 Task: Sort the products in the category "Rotisserie Chicken" by best match.
Action: Mouse moved to (13, 84)
Screenshot: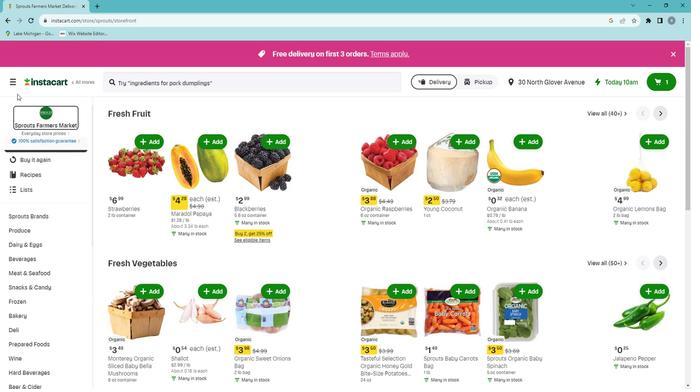 
Action: Mouse pressed left at (13, 84)
Screenshot: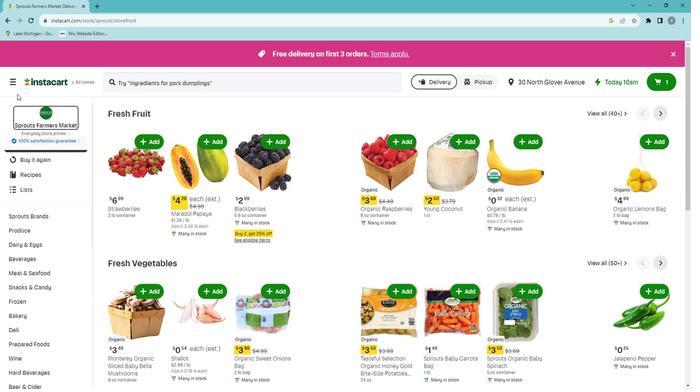 
Action: Mouse moved to (22, 209)
Screenshot: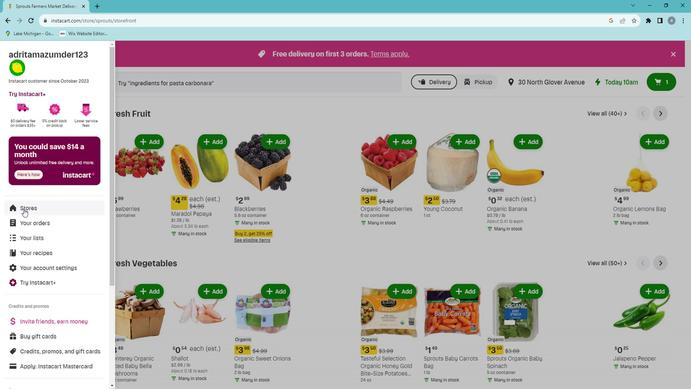 
Action: Mouse pressed left at (22, 209)
Screenshot: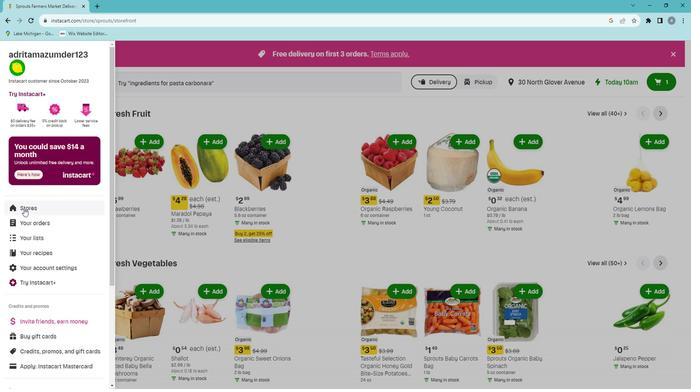
Action: Mouse moved to (165, 89)
Screenshot: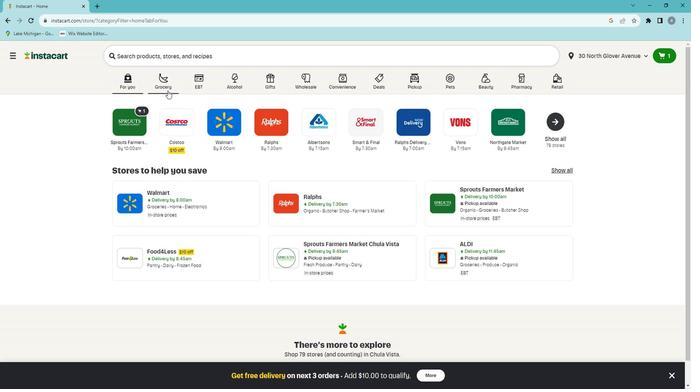 
Action: Mouse pressed left at (165, 89)
Screenshot: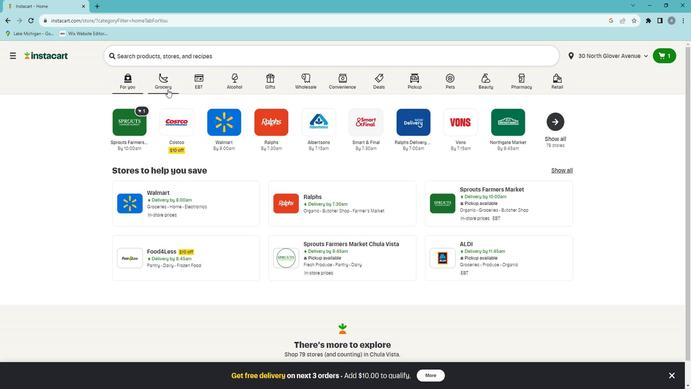 
Action: Mouse moved to (154, 216)
Screenshot: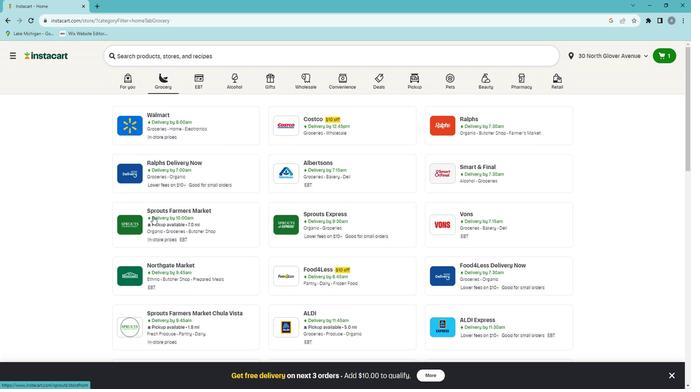
Action: Mouse pressed left at (154, 216)
Screenshot: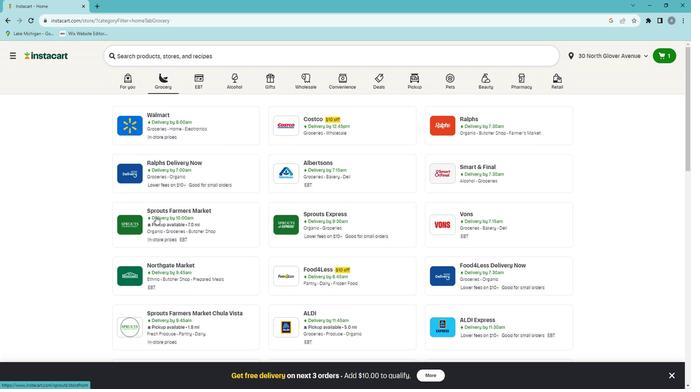 
Action: Mouse moved to (22, 370)
Screenshot: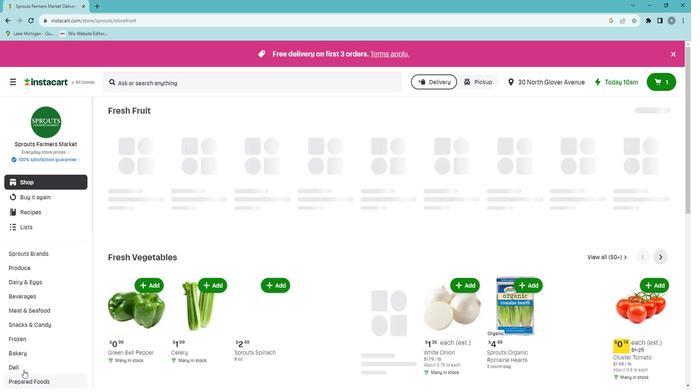 
Action: Mouse scrolled (22, 369) with delta (0, 0)
Screenshot: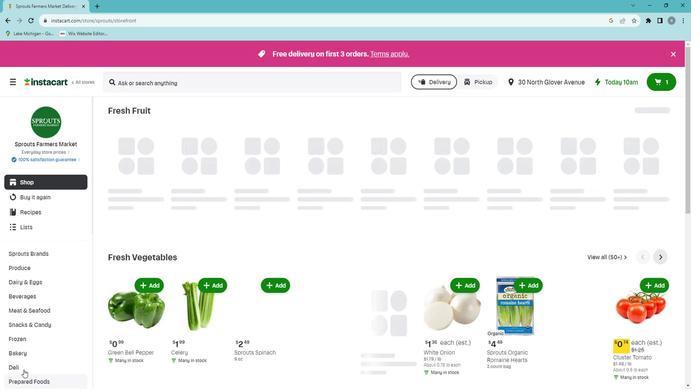 
Action: Mouse scrolled (22, 369) with delta (0, 0)
Screenshot: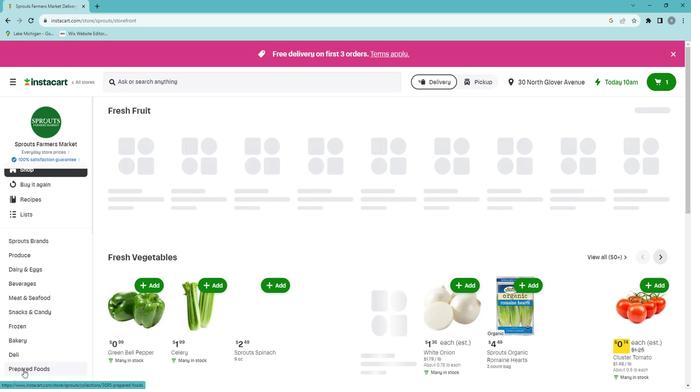 
Action: Mouse moved to (31, 309)
Screenshot: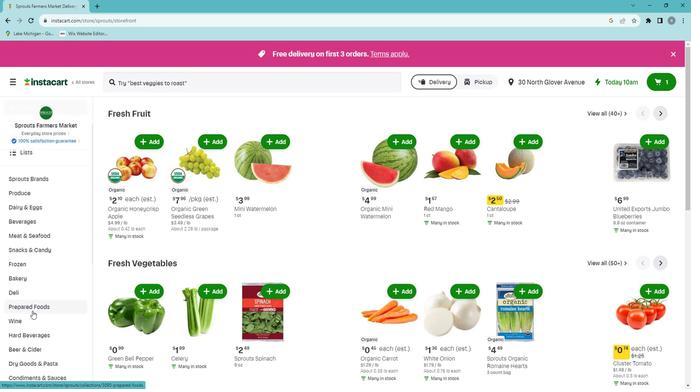 
Action: Mouse pressed left at (31, 309)
Screenshot: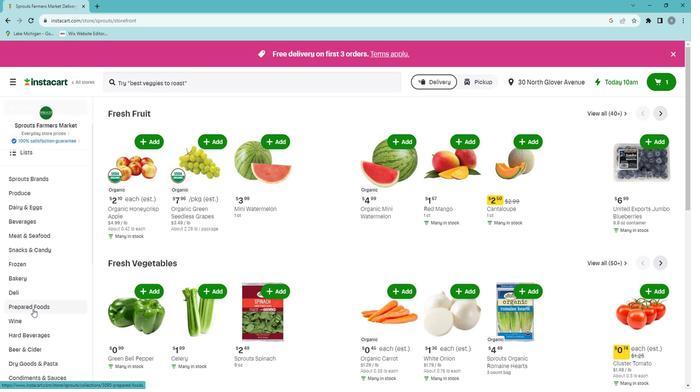 
Action: Mouse moved to (422, 135)
Screenshot: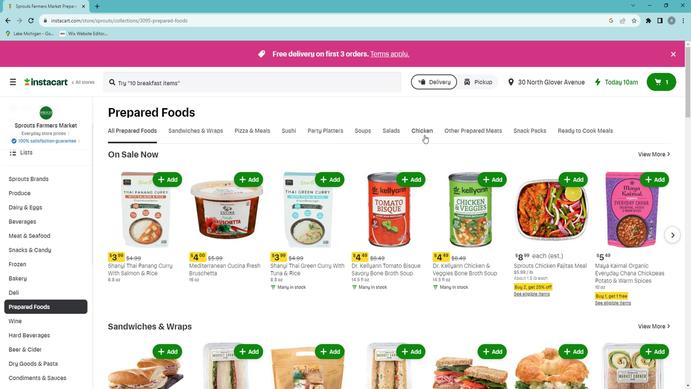 
Action: Mouse pressed left at (422, 135)
Screenshot: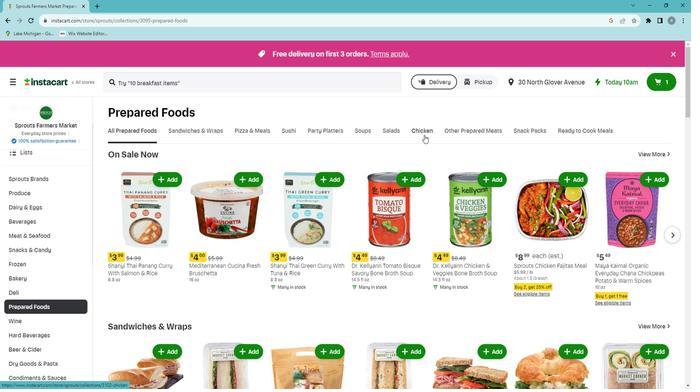 
Action: Mouse moved to (325, 157)
Screenshot: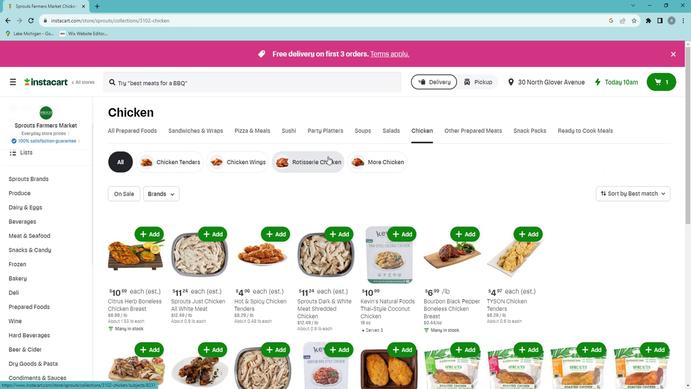 
Action: Mouse pressed left at (325, 157)
Screenshot: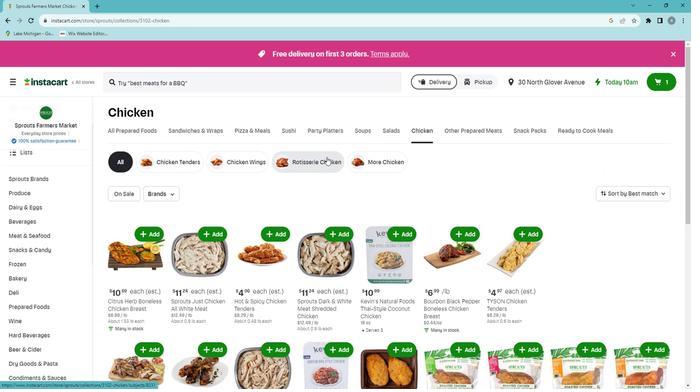 
Action: Mouse moved to (658, 189)
Screenshot: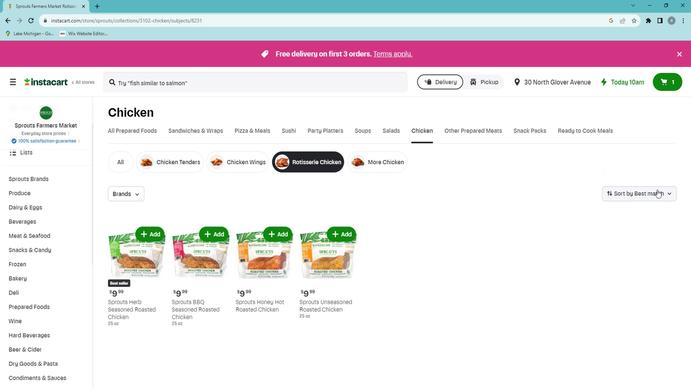 
Action: Mouse pressed left at (658, 189)
Screenshot: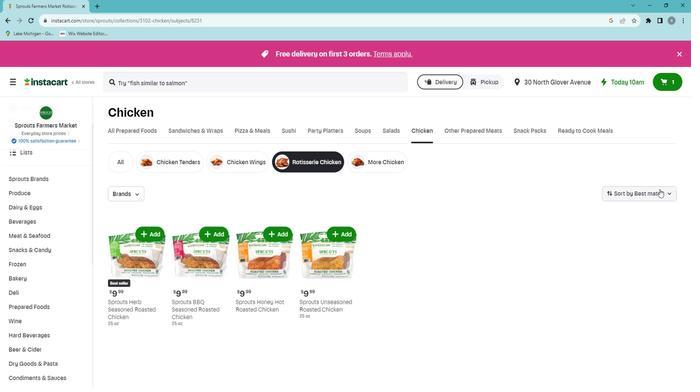 
Action: Mouse moved to (642, 212)
Screenshot: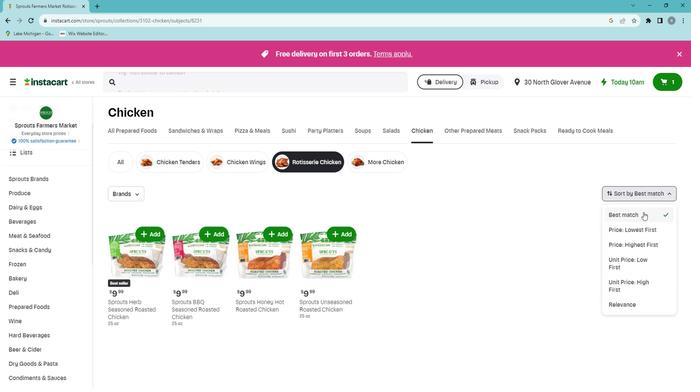 
Action: Mouse pressed left at (642, 212)
Screenshot: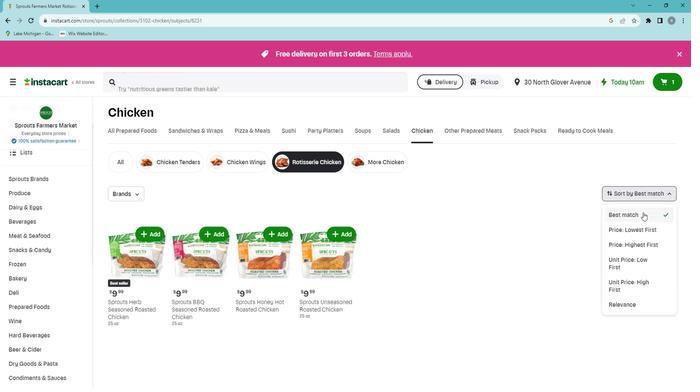 
Action: Mouse moved to (626, 224)
Screenshot: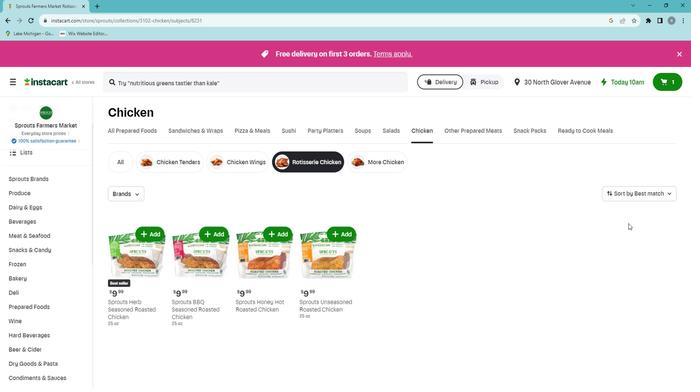 
